 Task: Add an event with the title Project Progress Update and Milestone Review, date '2024/03/17', time 9:40 AM to 11:40 AMand add a description: Welcome to our Team Building Challenge: Scavenger Hunt, an exciting and engaging activity designed to foster teamwork, problem-solving, and collaboration within your team. This scavenger hunt is a fun and interactive way for team members to work together, think creatively, and build strong bonds while completing a series of challenges and searching for hidden items or clues.Select event color  Graphite . Add location for the event as: Guangzhou, China, logged in from the account softage.4@softage.netand send the event invitation to softage.2@softage.net and softage.3@softage.net. Set a reminder for the event Every weekday(Monday to Friday)
Action: Mouse moved to (68, 88)
Screenshot: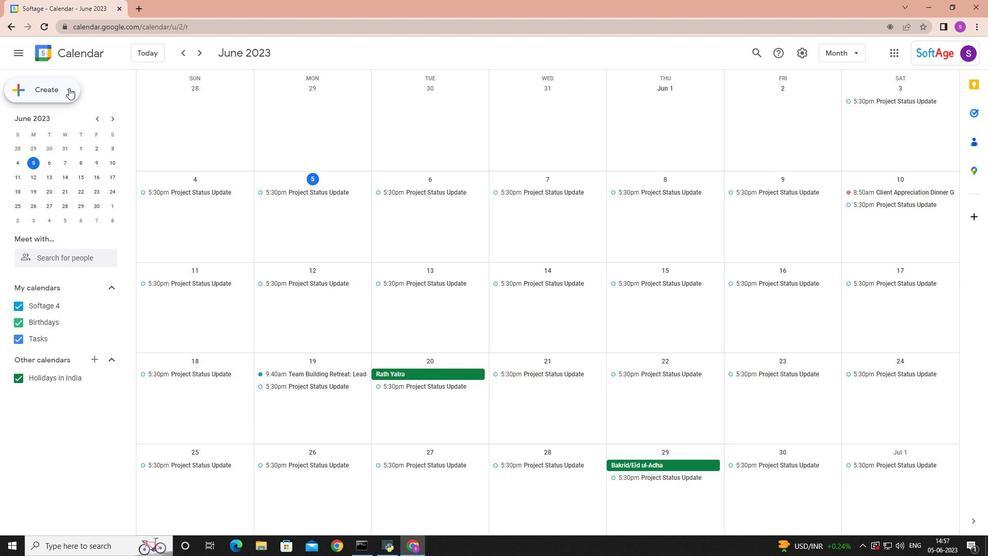 
Action: Mouse pressed left at (68, 88)
Screenshot: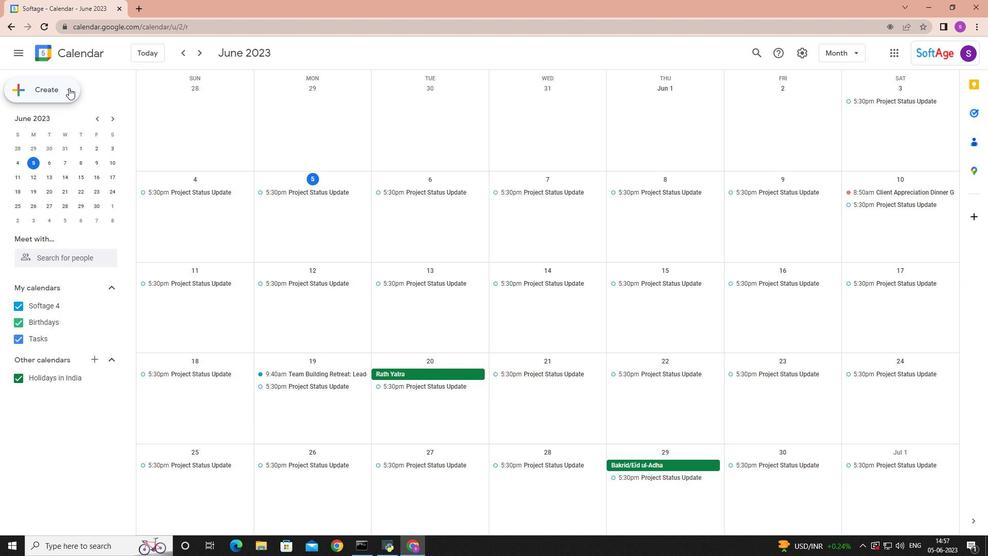 
Action: Mouse moved to (73, 119)
Screenshot: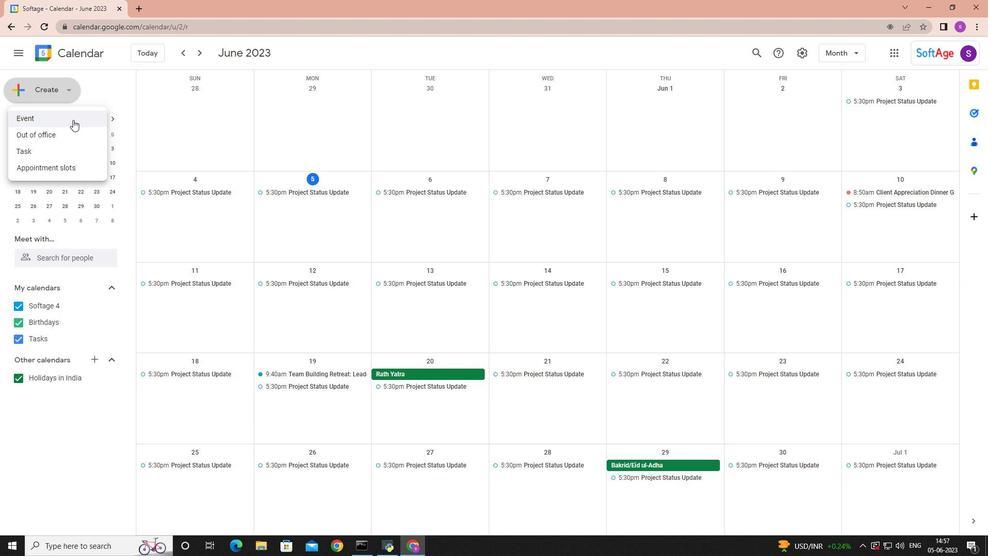 
Action: Mouse pressed left at (73, 119)
Screenshot: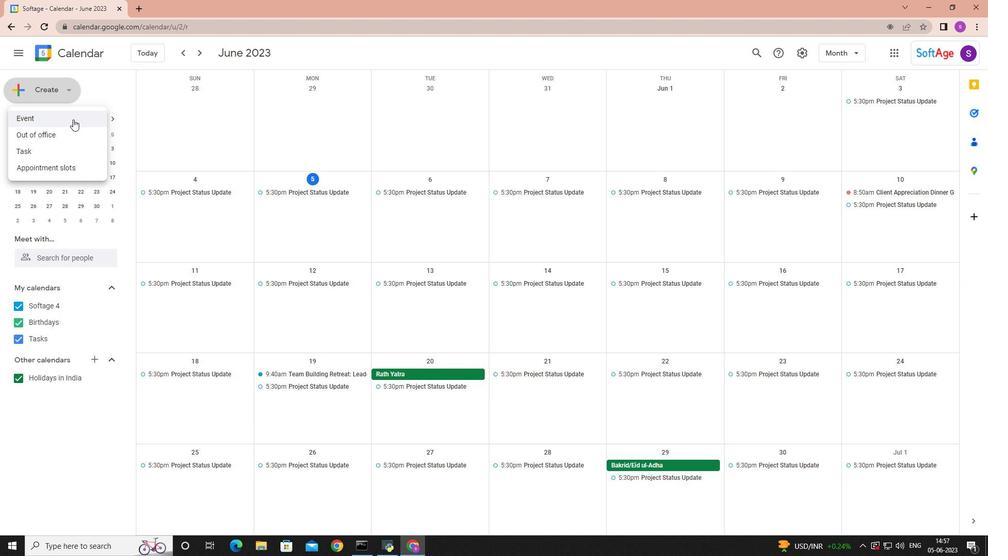 
Action: Mouse moved to (147, 404)
Screenshot: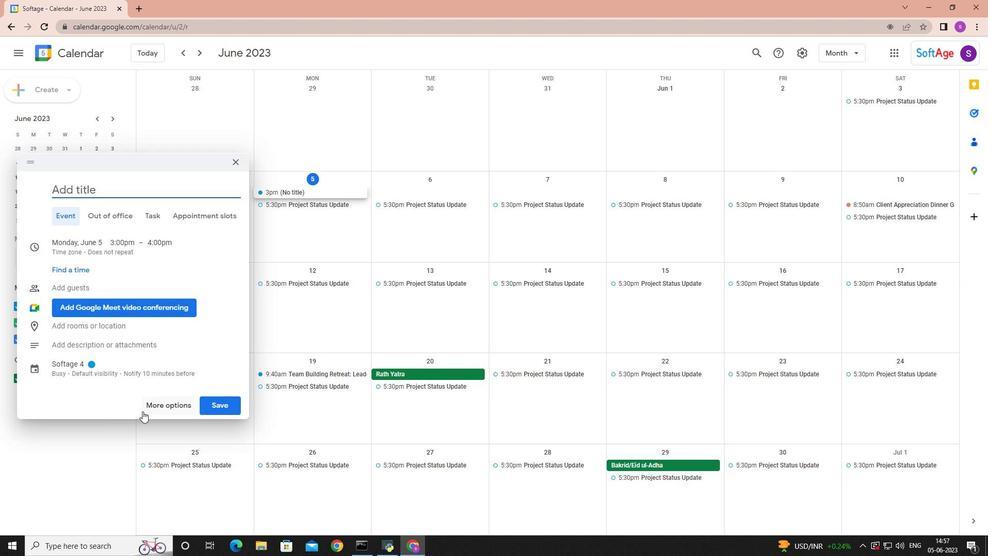 
Action: Mouse pressed left at (147, 404)
Screenshot: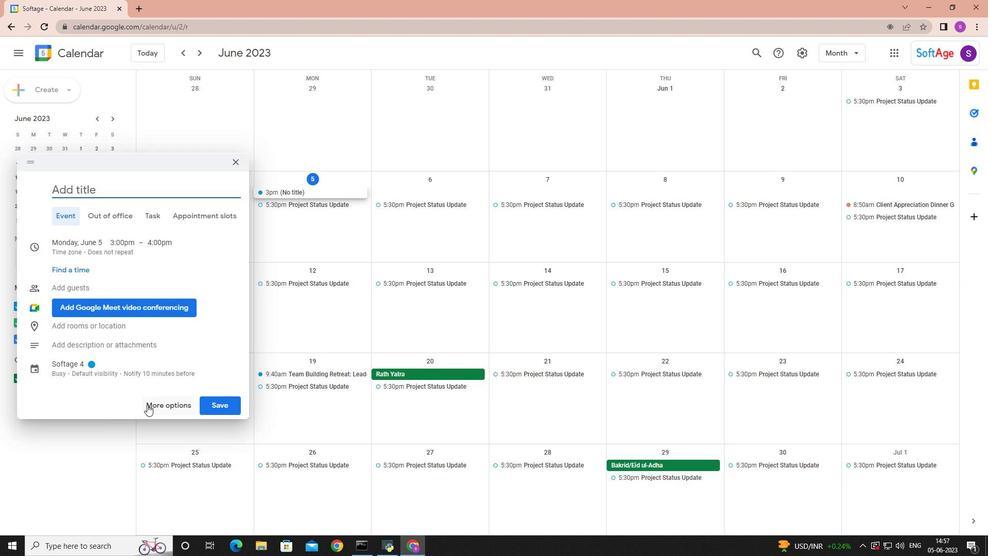 
Action: Key pressed <Key.shift>Project<Key.space><Key.shift>Progress<Key.space><Key.shift>update<Key.space>and<Key.space><Key.shift>Milestone<Key.space><Key.shift>Review
Screenshot: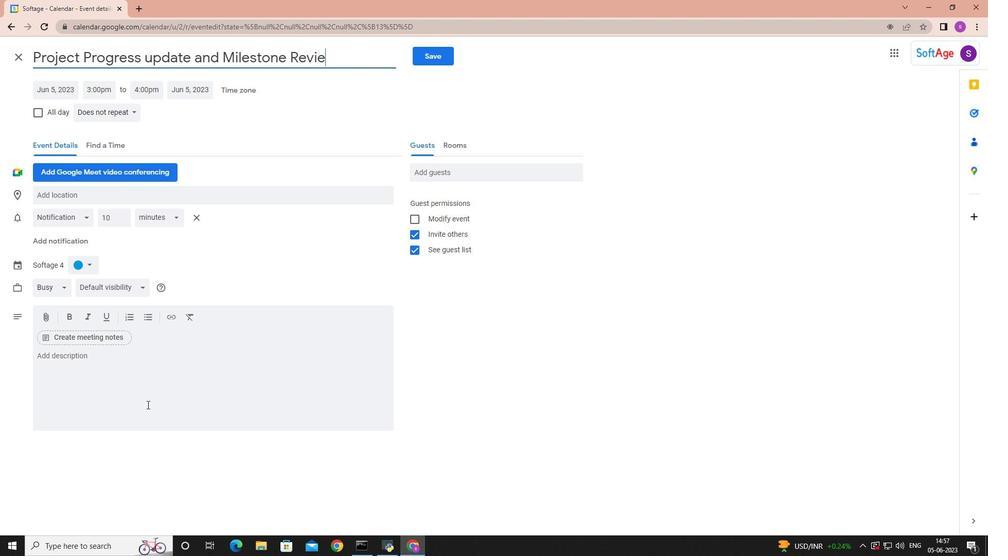 
Action: Mouse moved to (64, 90)
Screenshot: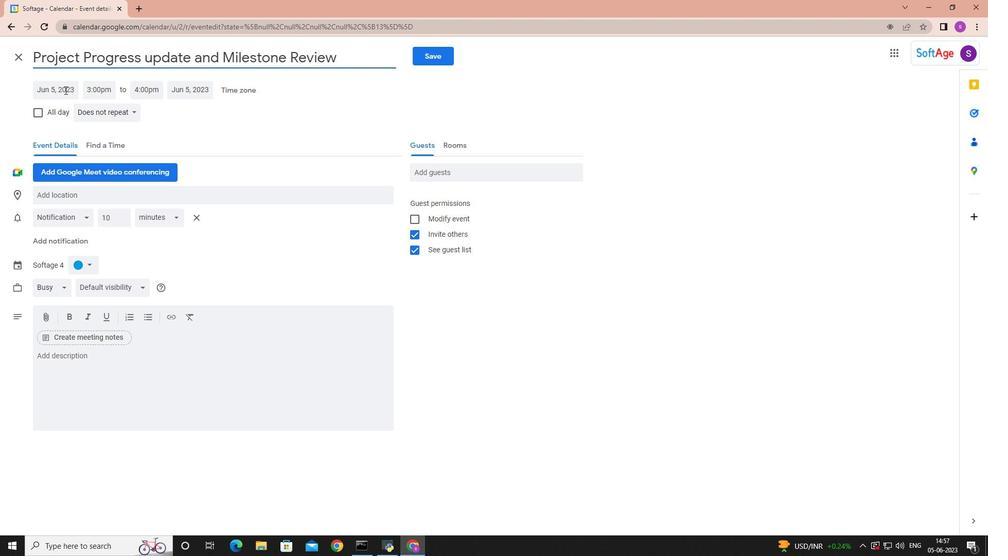 
Action: Mouse pressed left at (64, 90)
Screenshot: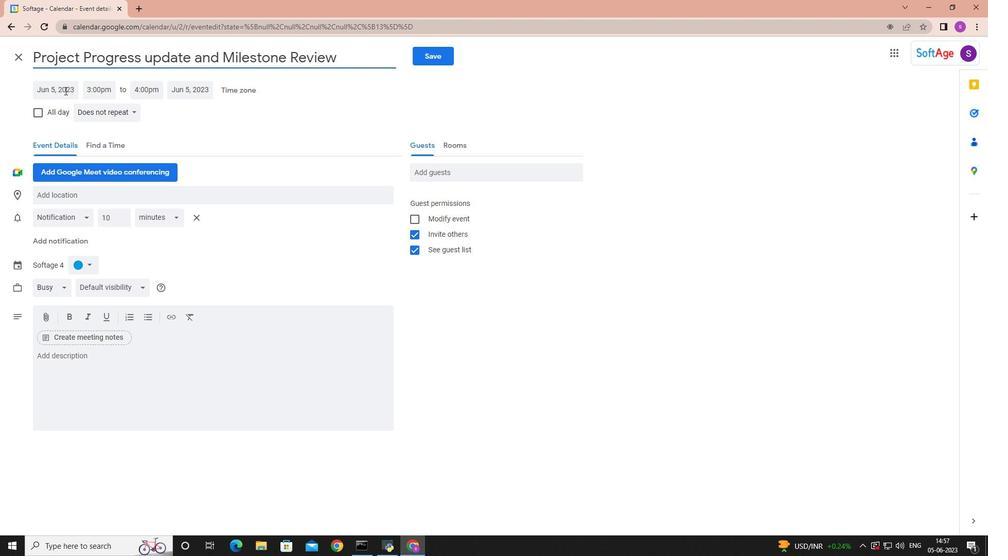 
Action: Mouse moved to (163, 111)
Screenshot: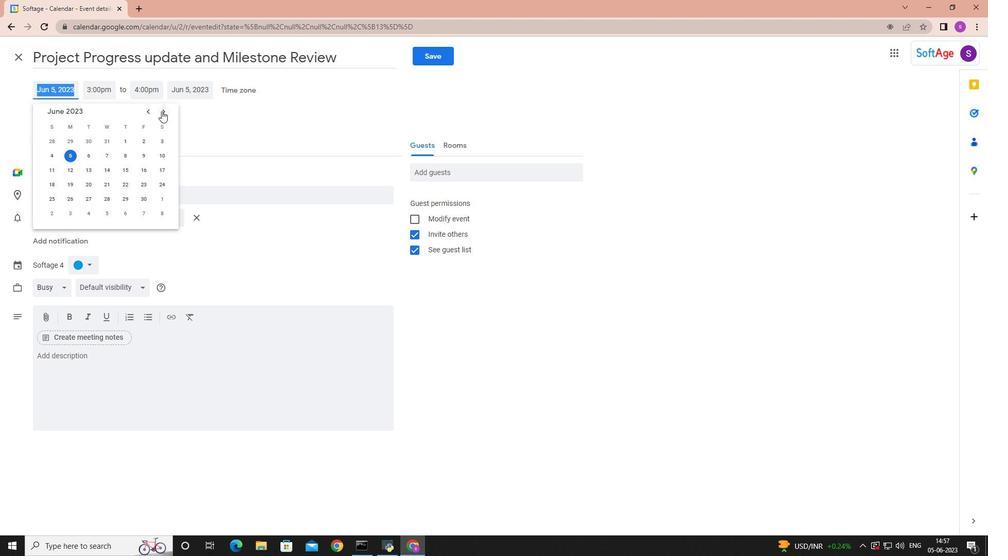 
Action: Mouse pressed left at (163, 111)
Screenshot: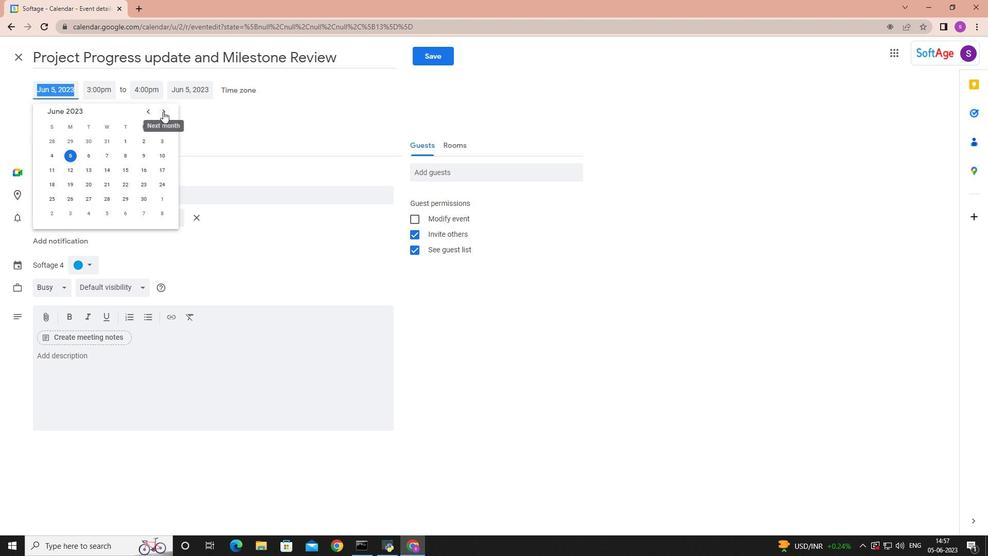 
Action: Mouse pressed left at (163, 111)
Screenshot: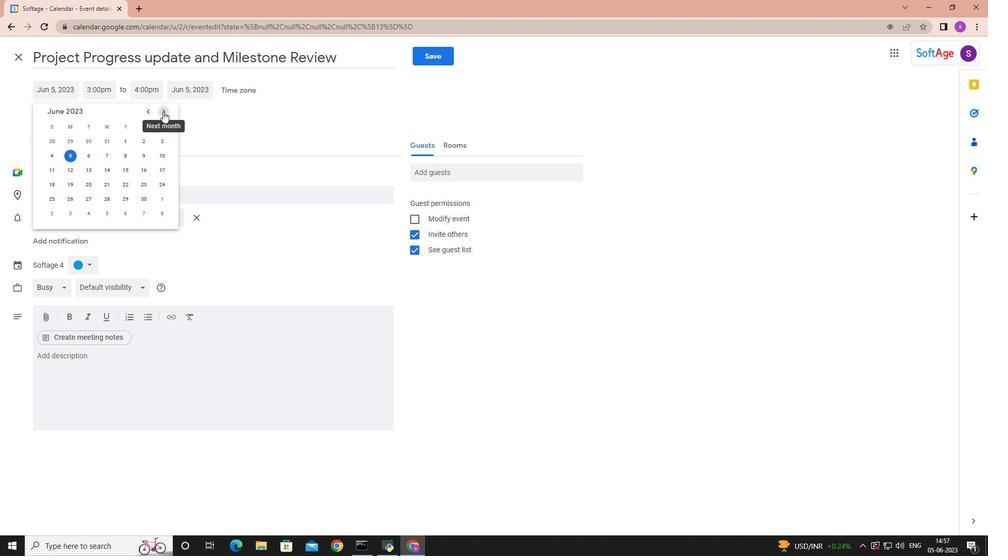 
Action: Mouse pressed left at (163, 111)
Screenshot: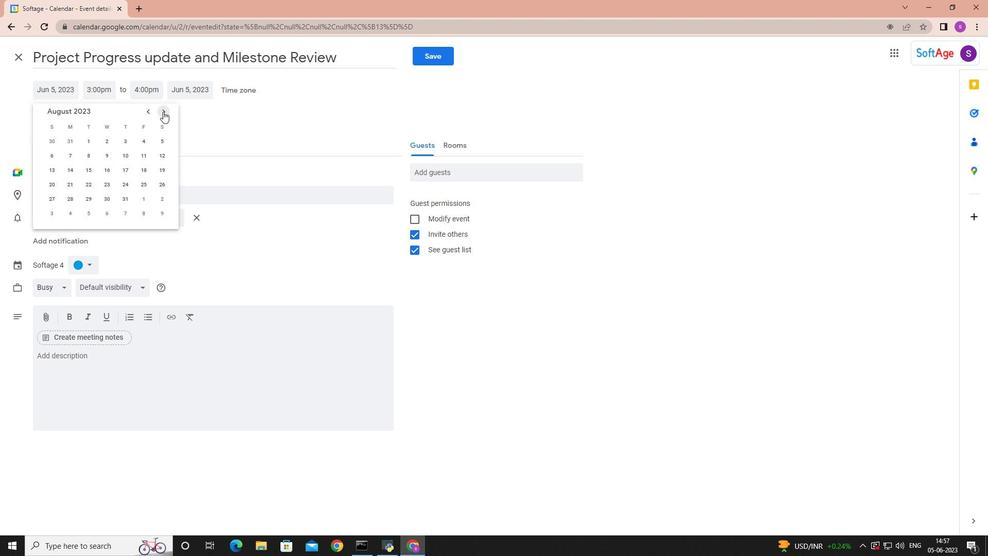 
Action: Mouse pressed left at (163, 111)
Screenshot: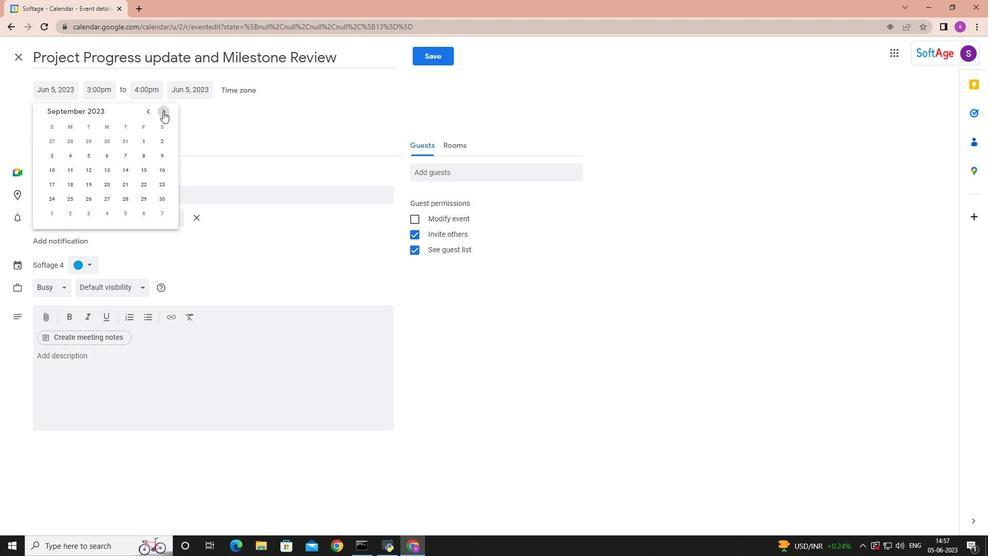 
Action: Mouse pressed left at (163, 111)
Screenshot: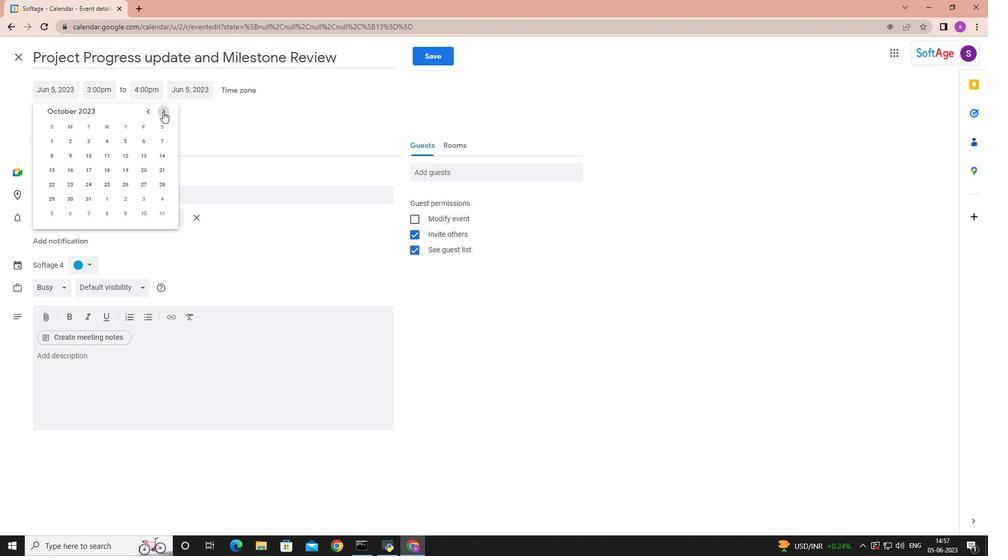 
Action: Mouse pressed left at (163, 111)
Screenshot: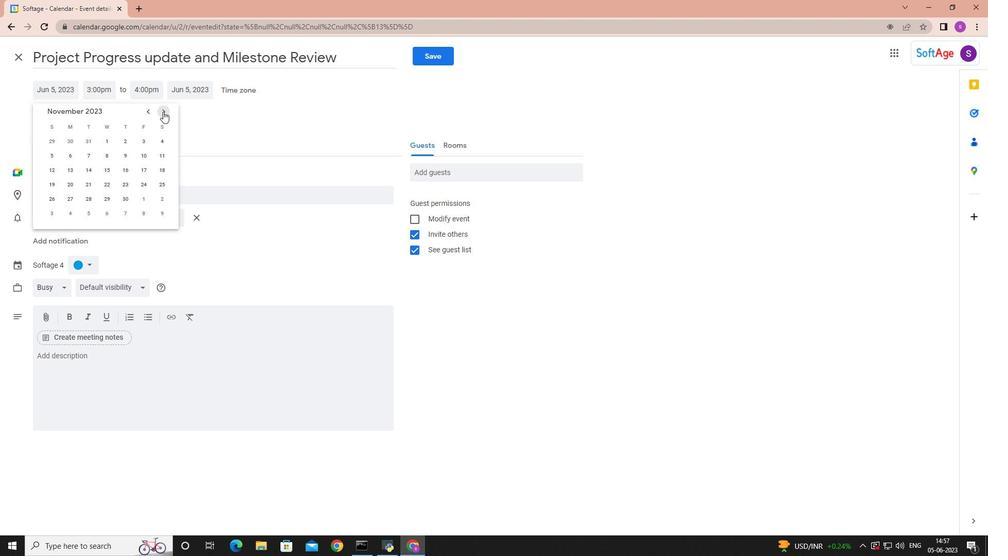 
Action: Mouse pressed left at (163, 111)
Screenshot: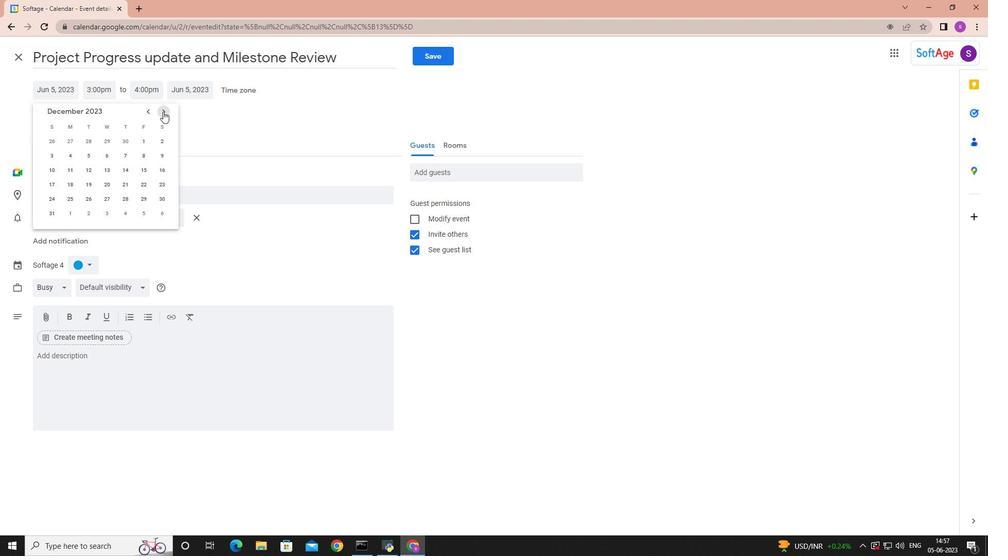 
Action: Mouse pressed left at (163, 111)
Screenshot: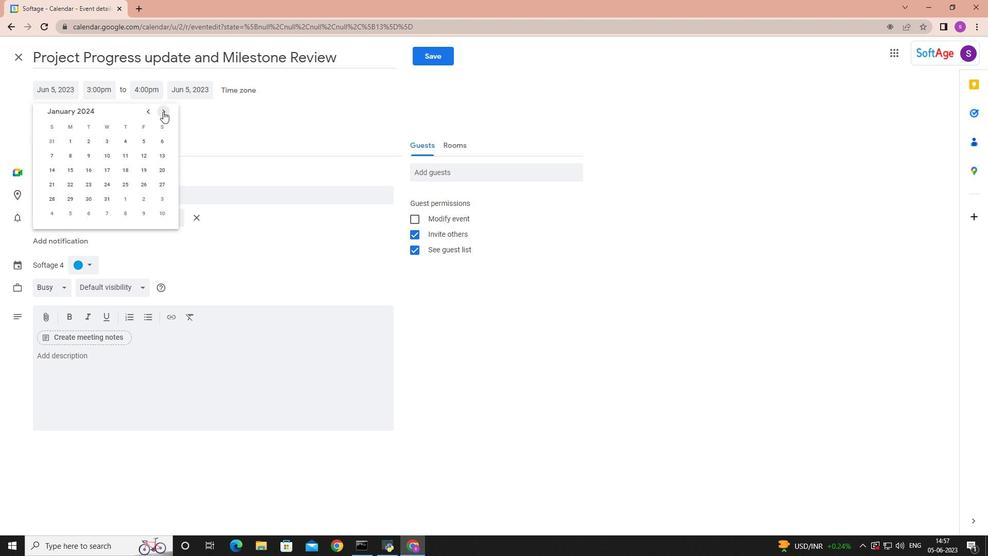 
Action: Mouse pressed left at (163, 111)
Screenshot: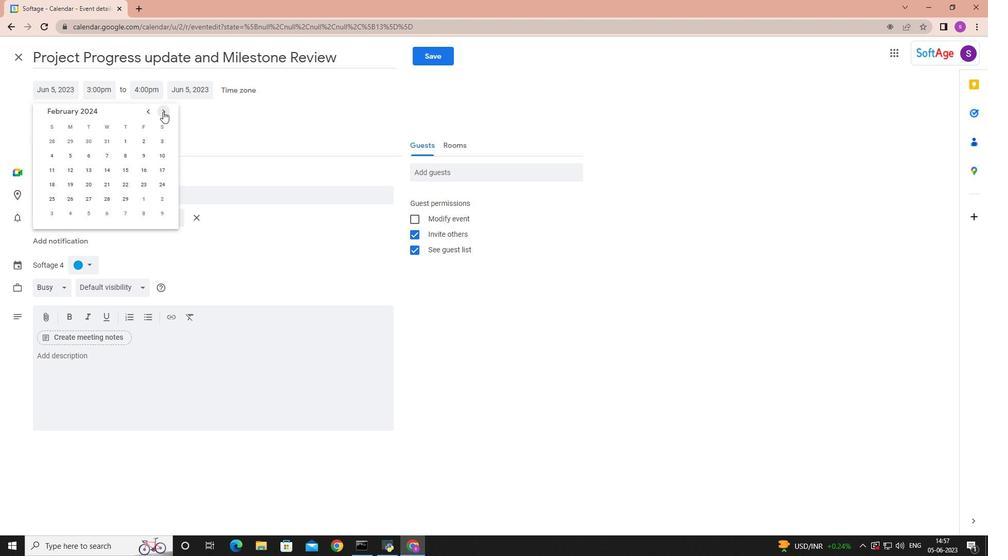 
Action: Mouse moved to (54, 185)
Screenshot: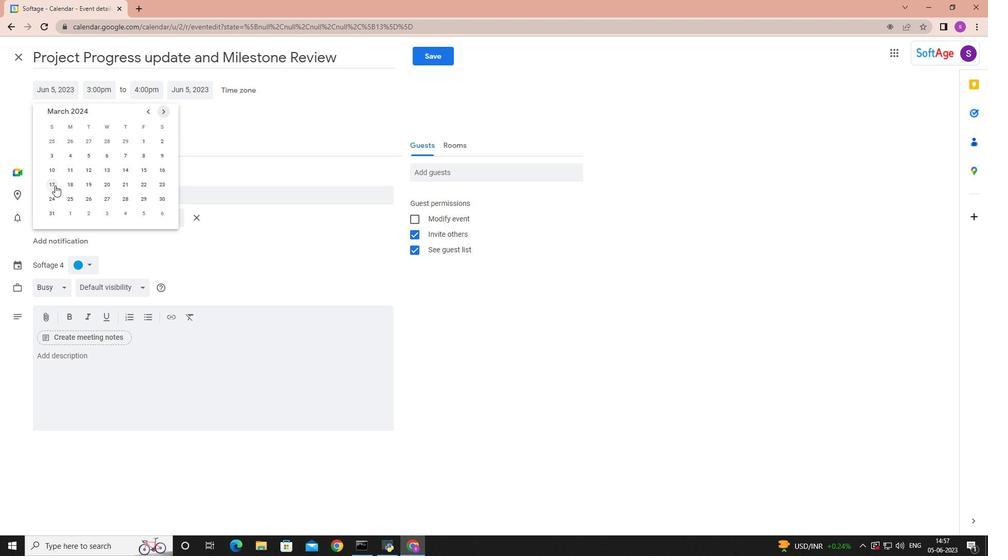 
Action: Mouse pressed left at (54, 185)
Screenshot: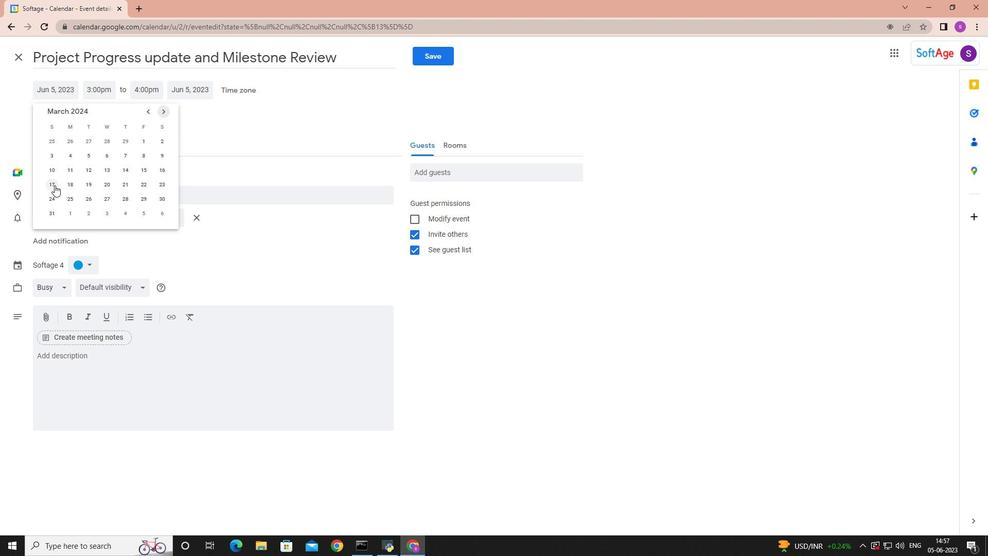 
Action: Mouse moved to (106, 90)
Screenshot: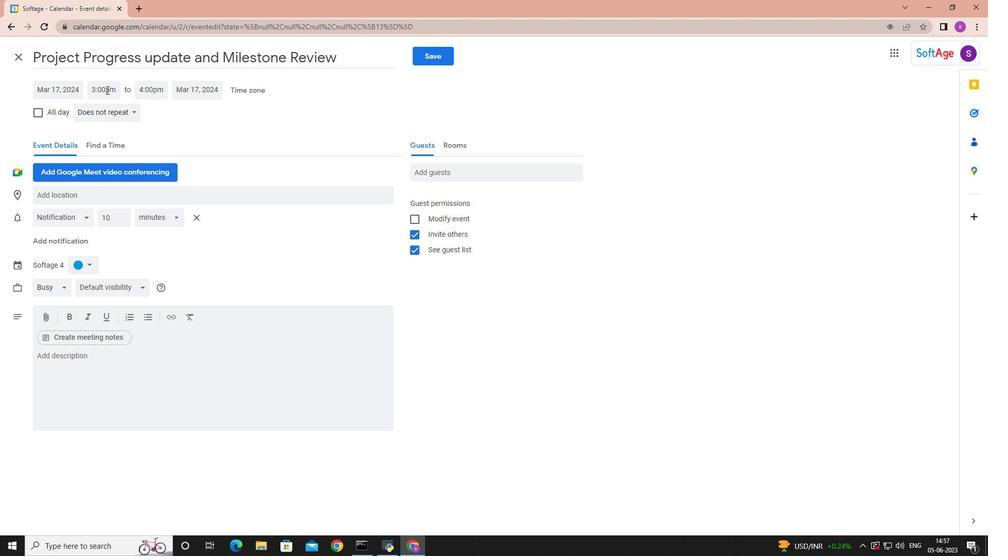 
Action: Mouse pressed left at (106, 90)
Screenshot: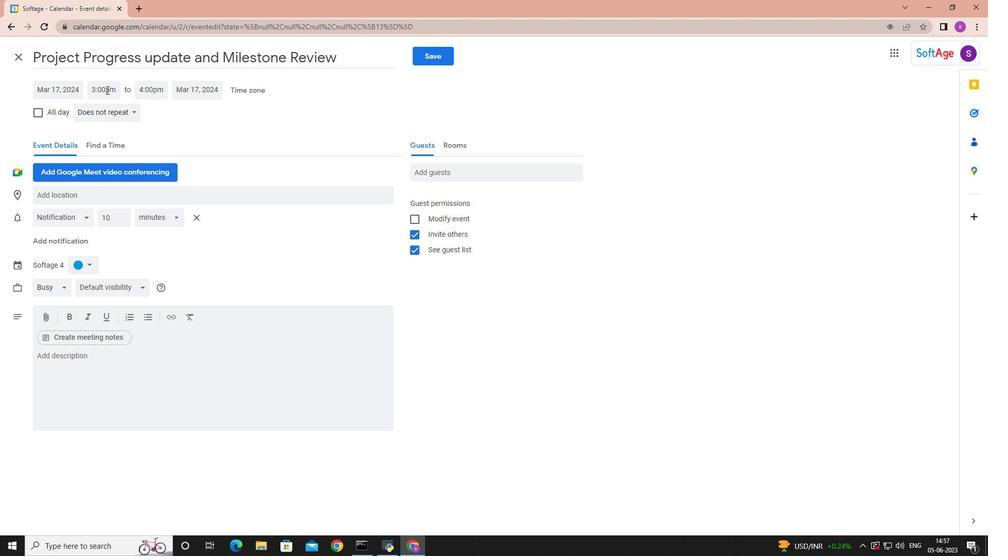 
Action: Mouse moved to (112, 101)
Screenshot: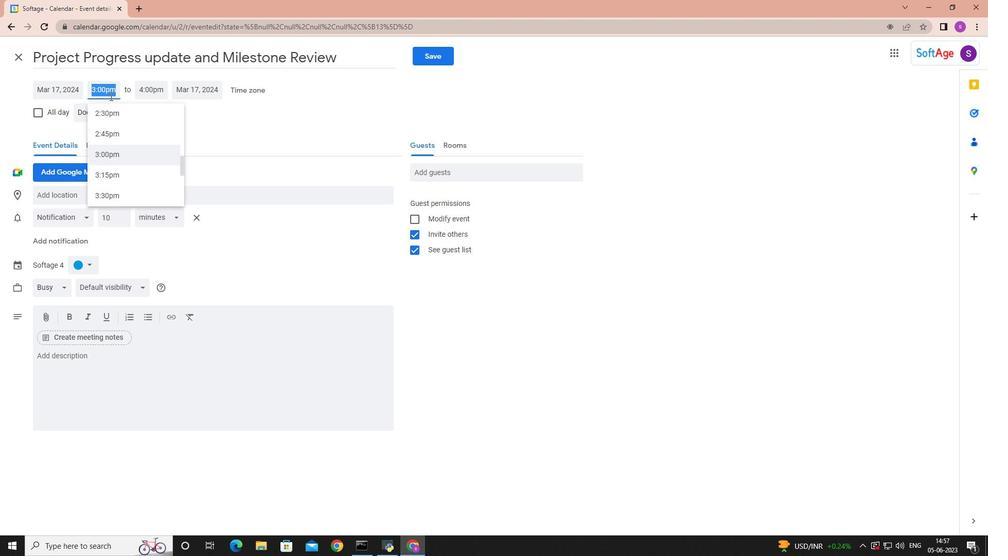 
Action: Key pressed 9<Key.shift><Key.shift><Key.shift><Key.shift><Key.shift><Key.shift>:40<Key.shift>AM<Key.enter>
Screenshot: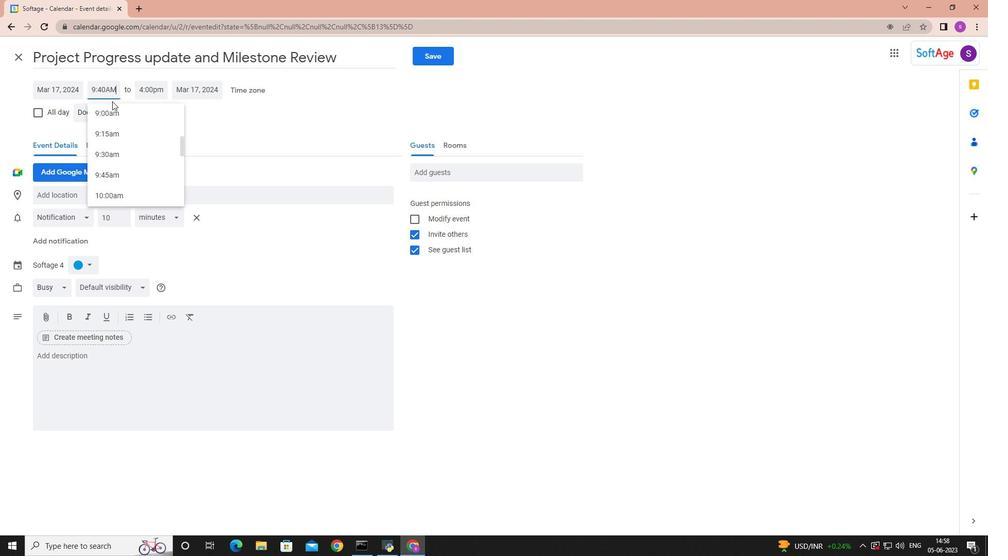 
Action: Mouse moved to (154, 91)
Screenshot: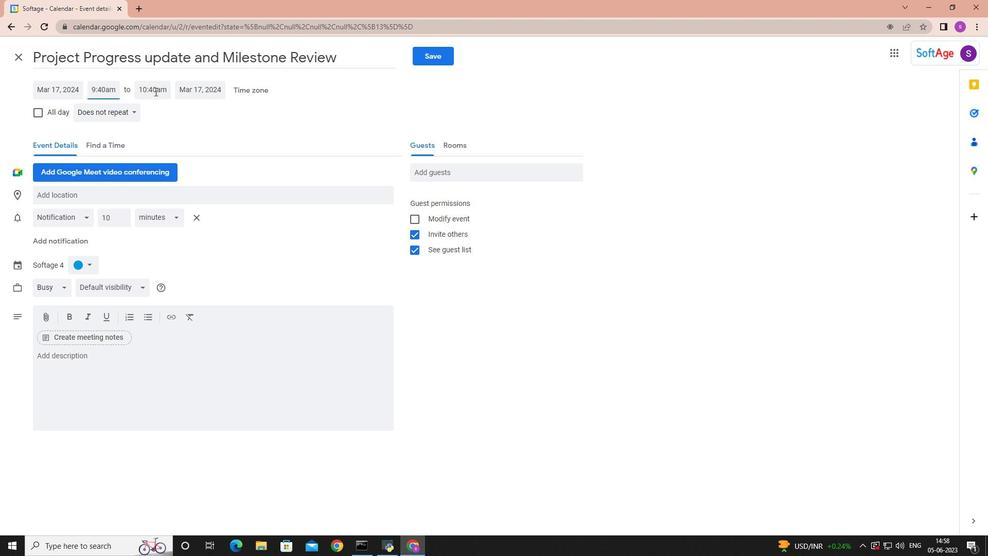 
Action: Mouse pressed left at (154, 91)
Screenshot: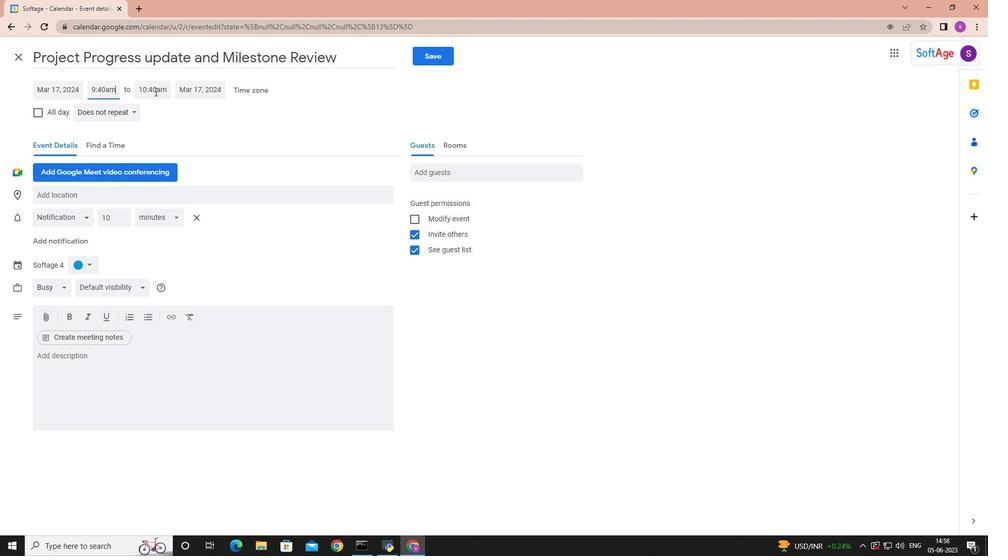 
Action: Mouse moved to (156, 196)
Screenshot: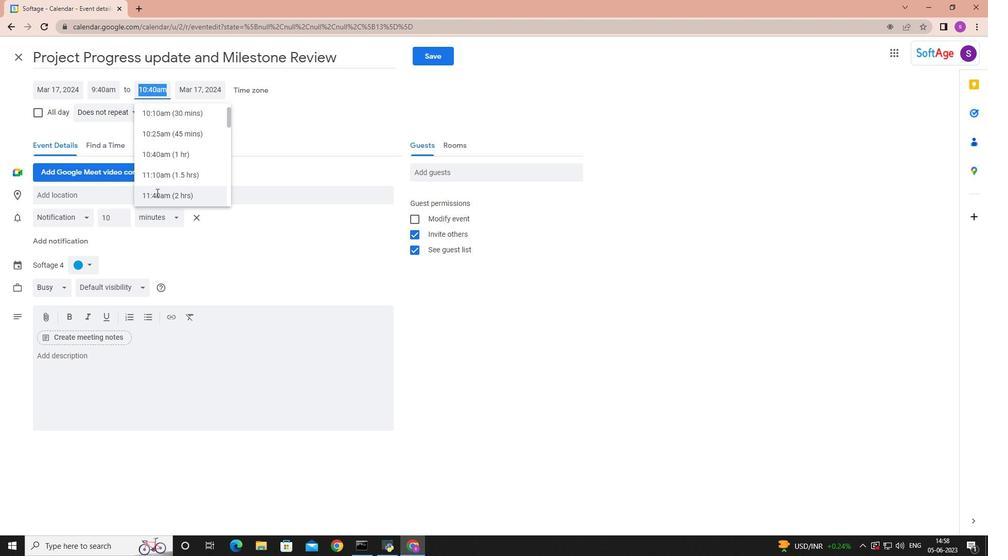 
Action: Mouse pressed left at (156, 196)
Screenshot: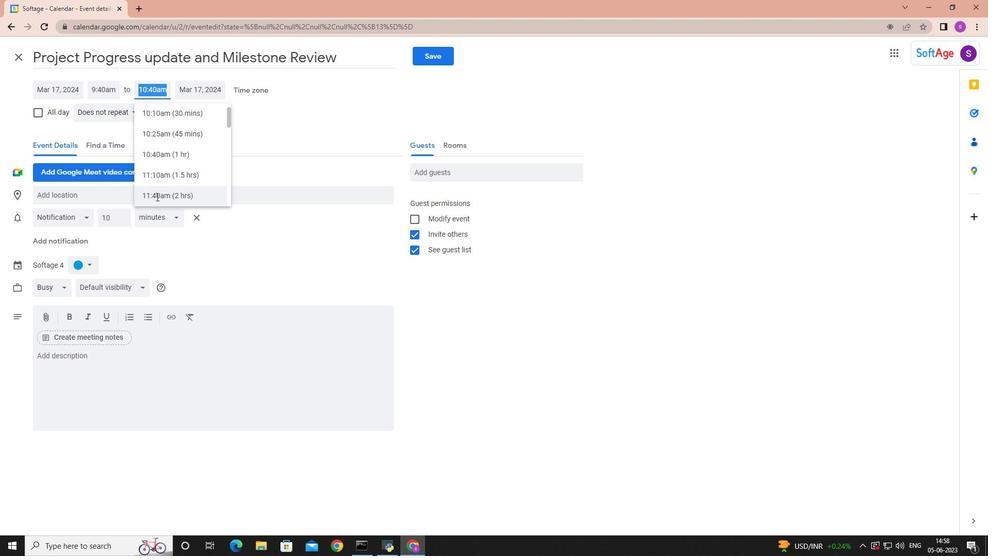 
Action: Mouse moved to (68, 356)
Screenshot: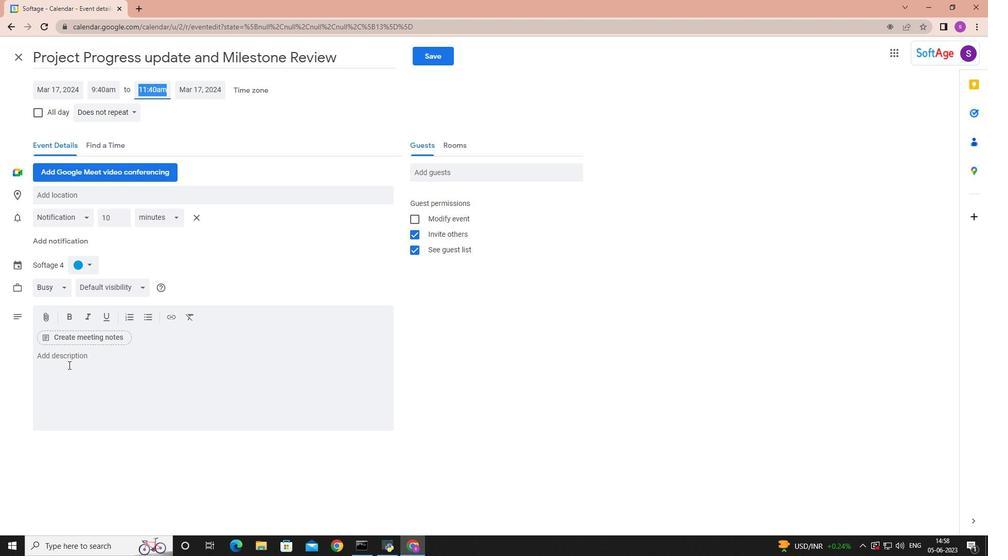 
Action: Mouse pressed left at (68, 356)
Screenshot: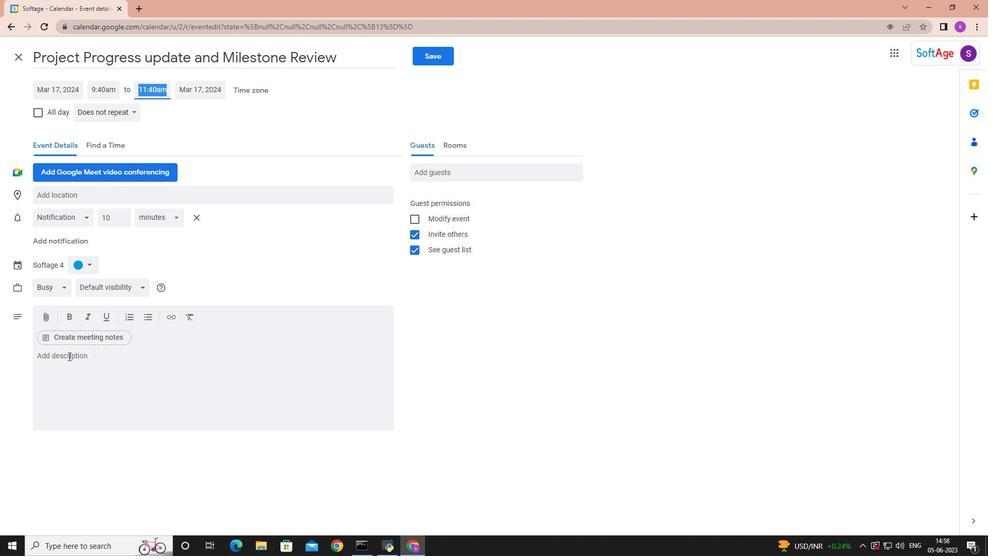 
Action: Mouse moved to (65, 355)
Screenshot: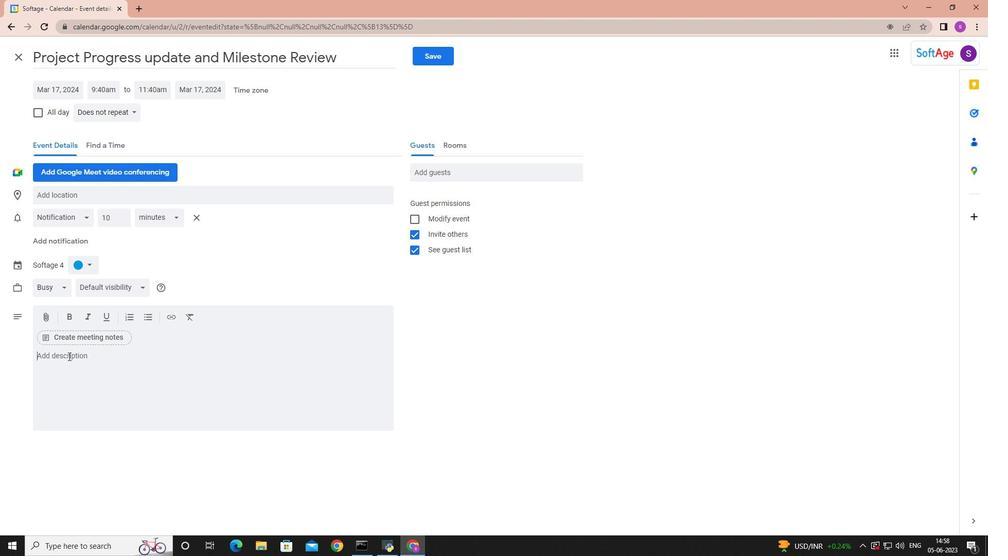 
Action: Key pressed <Key.shift>Welcome<Key.space>to<Key.space>u<Key.backspace>our<Key.space><Key.shift>Team<Key.space><Key.shift>Building<Key.space><Key.shift>Challenge<Key.shift><Key.shift><Key.shift><Key.shift><Key.shift><Key.shift>:<Key.space><Key.shift>Sa<Key.backspace>cavenger<Key.space><Key.shift>Hunt<Key.space><Key.backspace>,<Key.space>an<Key.space>exciting<Key.space>and<Key.space>engaging<Key.space>activity<Key.space>designed<Key.space>to<Key.space>d<Key.backspace>foster<Key.space>teamwork,<Key.space>problem<Key.space>-<Key.backspace><Key.backspace>-<Key.space>solving<Key.space>hunts<Key.space>is<Key.space>a<Key.space>fun<Key.space>and<Key.space>interactive<Key.space>way<Key.space>foe<Key.space><Key.backspace><Key.backspace>r<Key.space>team<Key.space>member<Key.space>to<Key.space>work<Key.space>together,<Key.space>think<Key.space>creatively<Key.space>and<Key.space>build<Key.space>strong<Key.space>bonds<Key.space>while<Key.space>completing<Key.space>a<Key.space>series<Key.space>of<Key.space>challenges<Key.space>and<Key.space>searching<Key.space>foe<Key.space><Key.backspace><Key.backspace>r<Key.space>hidden<Key.space>items<Key.space>or<Key.space>clues.
Screenshot: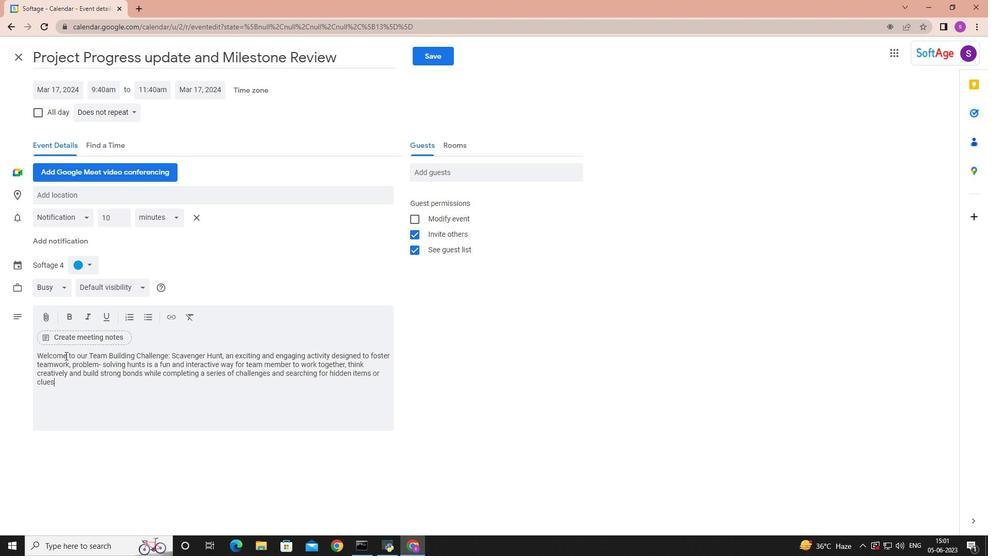 
Action: Mouse moved to (91, 266)
Screenshot: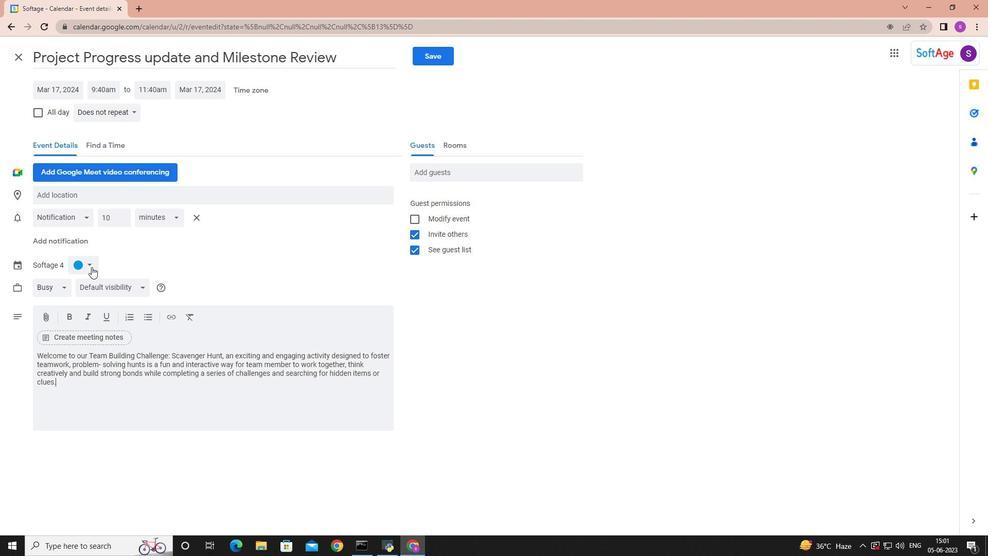 
Action: Mouse pressed left at (91, 266)
Screenshot: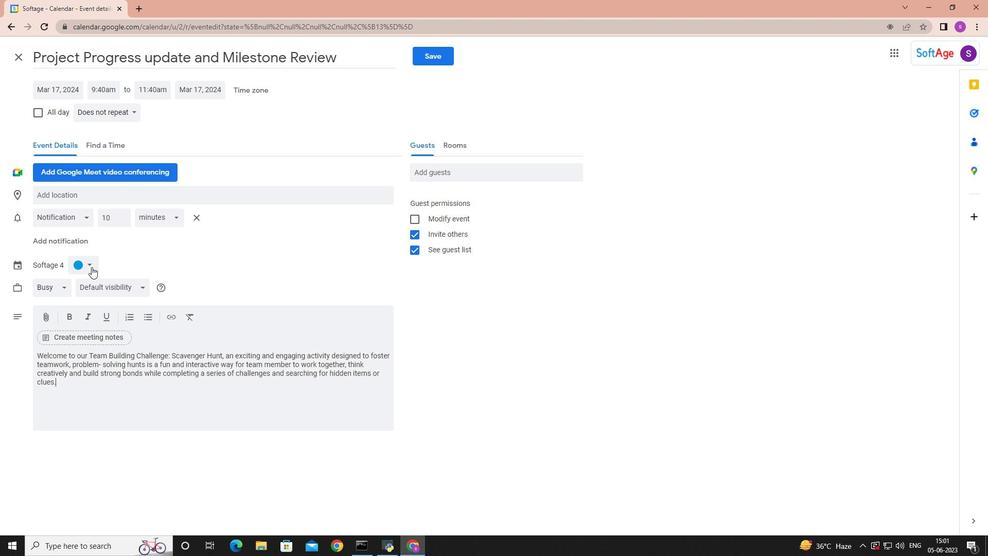 
Action: Mouse moved to (79, 324)
Screenshot: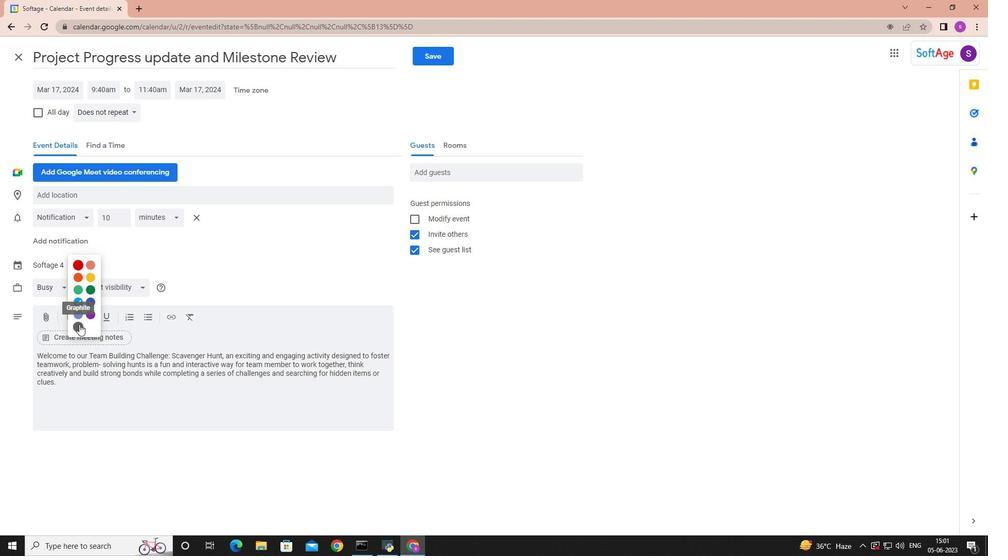 
Action: Mouse pressed left at (79, 324)
Screenshot: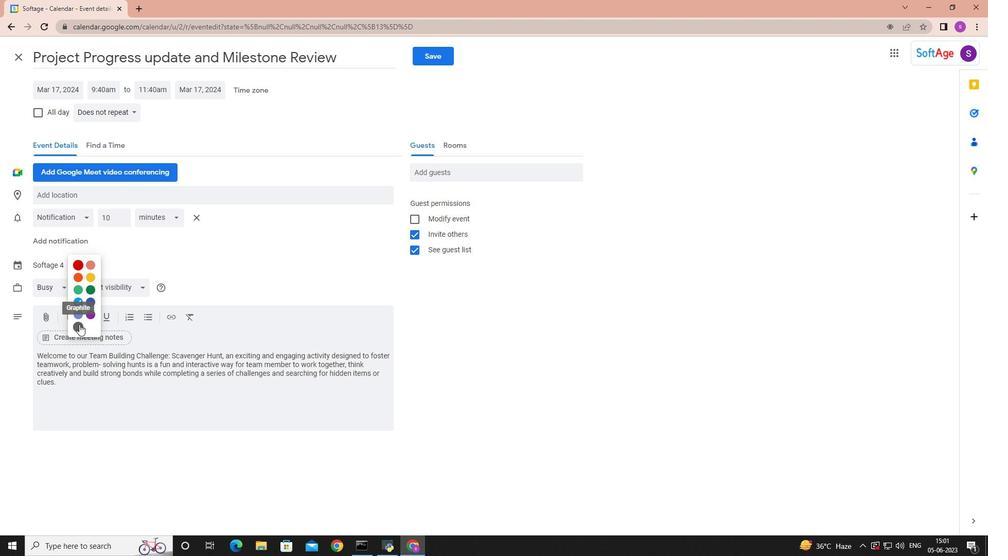 
Action: Mouse moved to (96, 193)
Screenshot: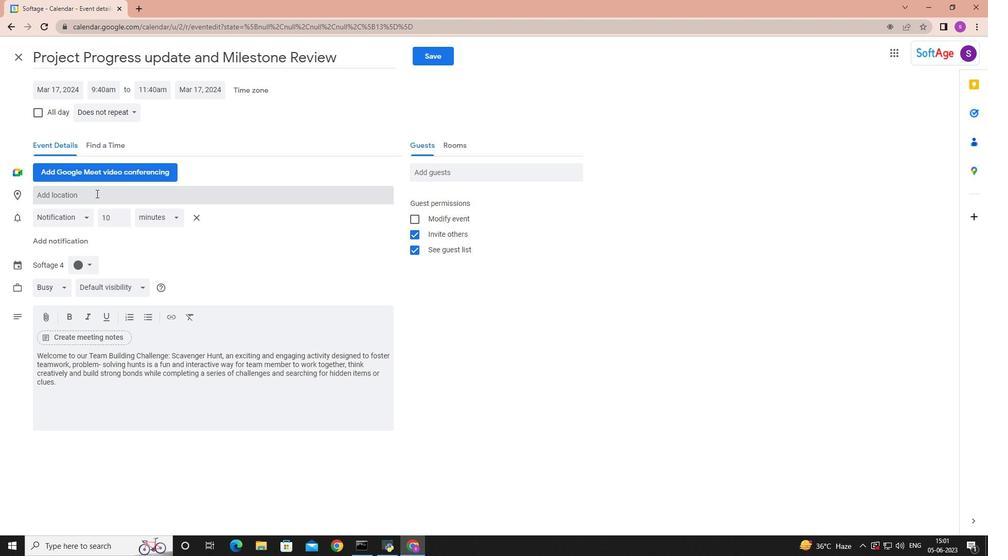 
Action: Mouse pressed left at (96, 193)
Screenshot: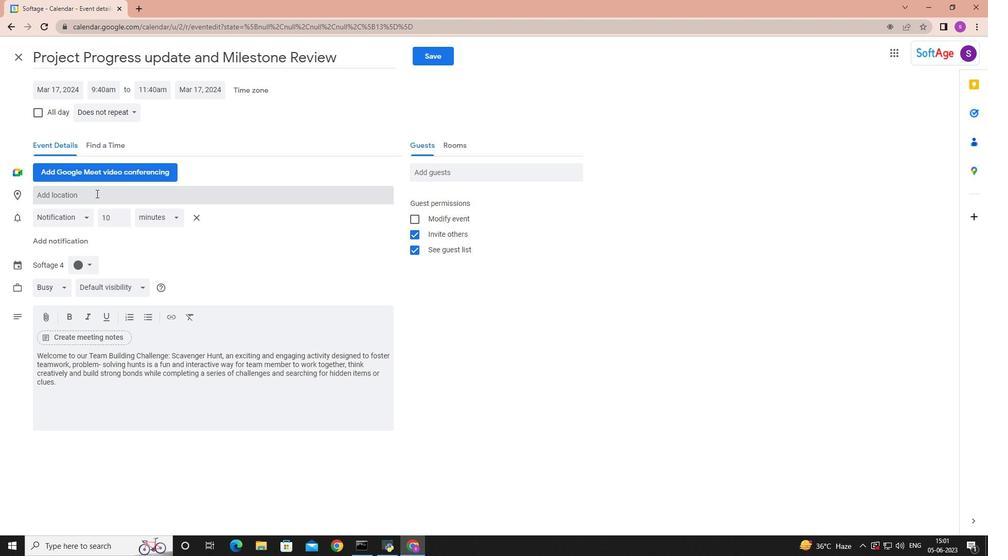 
Action: Mouse moved to (97, 194)
Screenshot: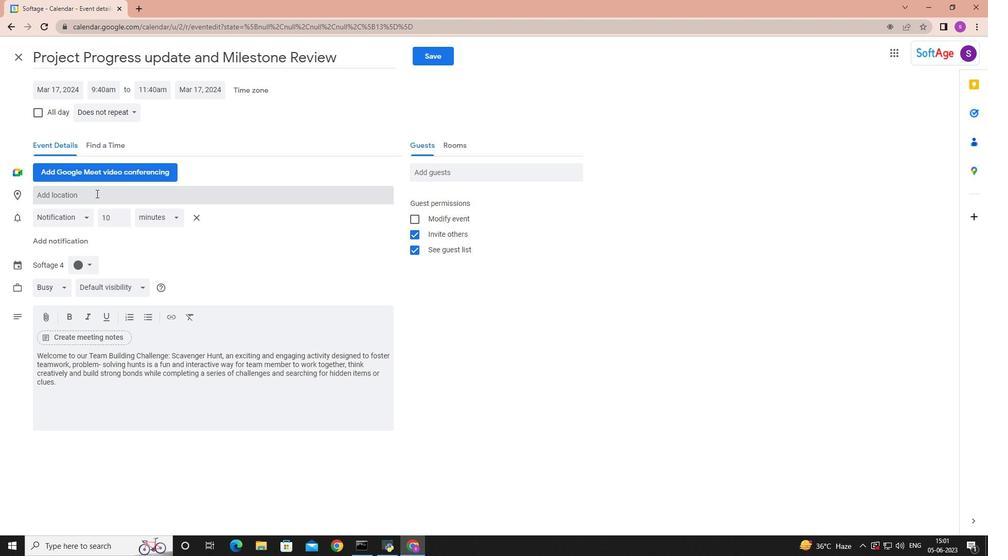 
Action: Key pressed <Key.shift><Key.shift><Key.shift><Key.shift>Guangzhu,<Key.space><Key.shift>China
Screenshot: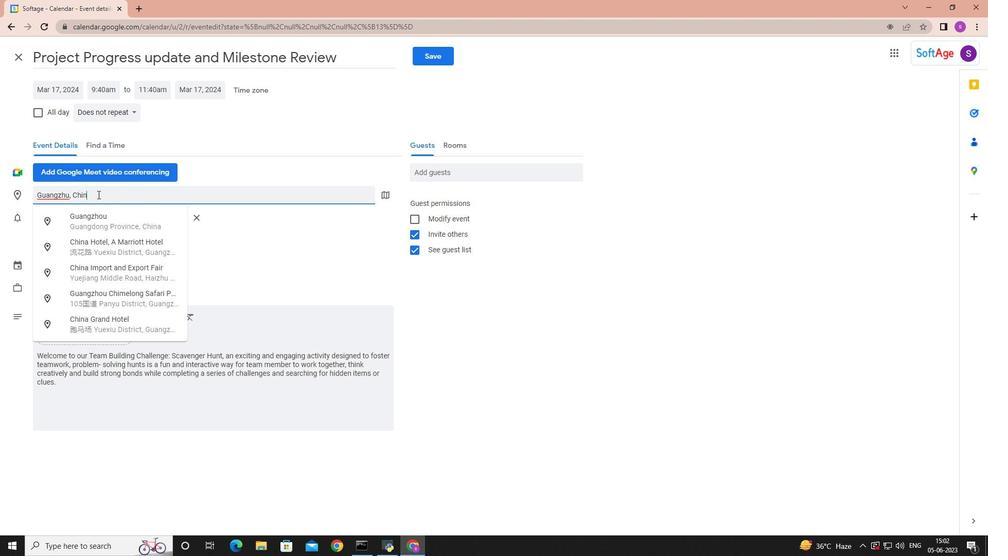 
Action: Mouse moved to (433, 175)
Screenshot: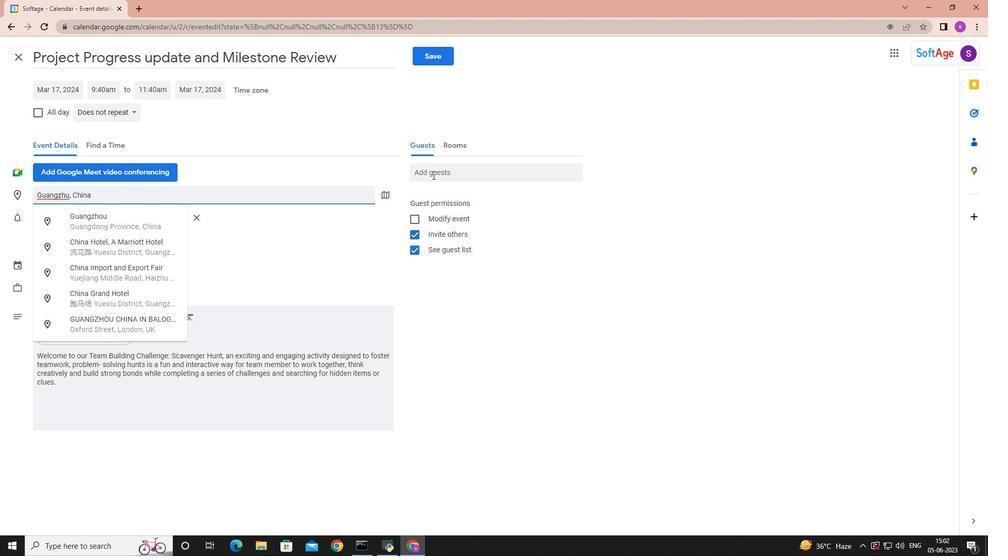 
Action: Mouse pressed left at (433, 175)
Screenshot: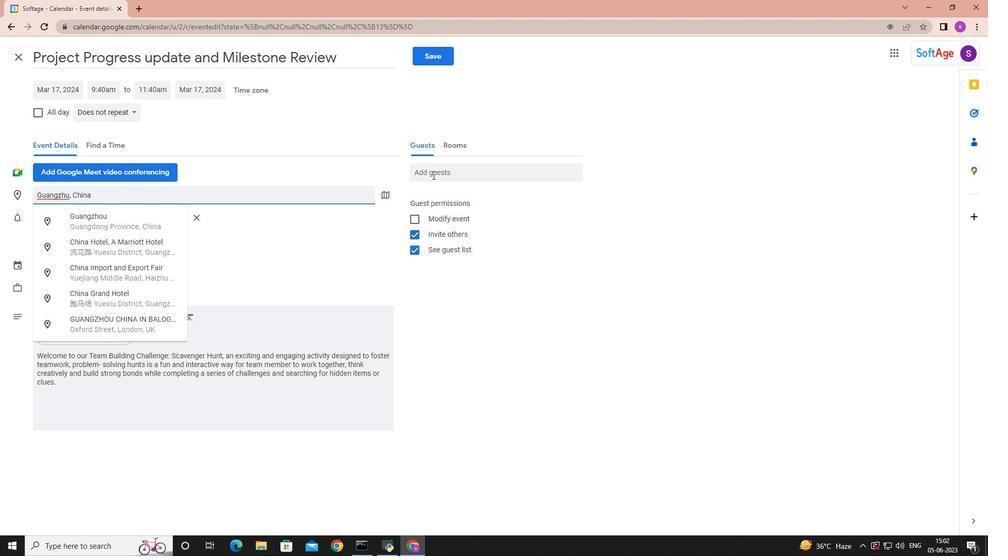 
Action: Key pressed softage.2
Screenshot: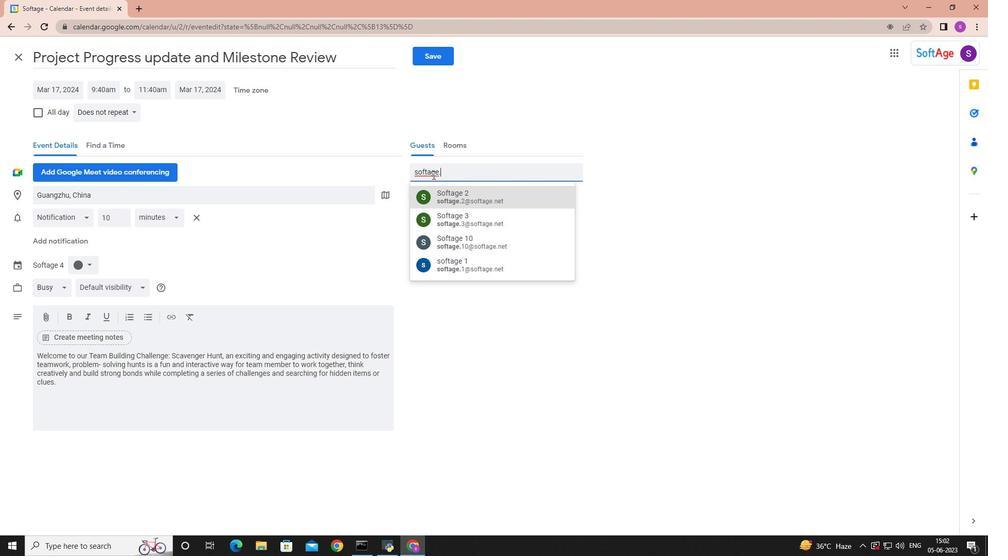 
Action: Mouse moved to (445, 193)
Screenshot: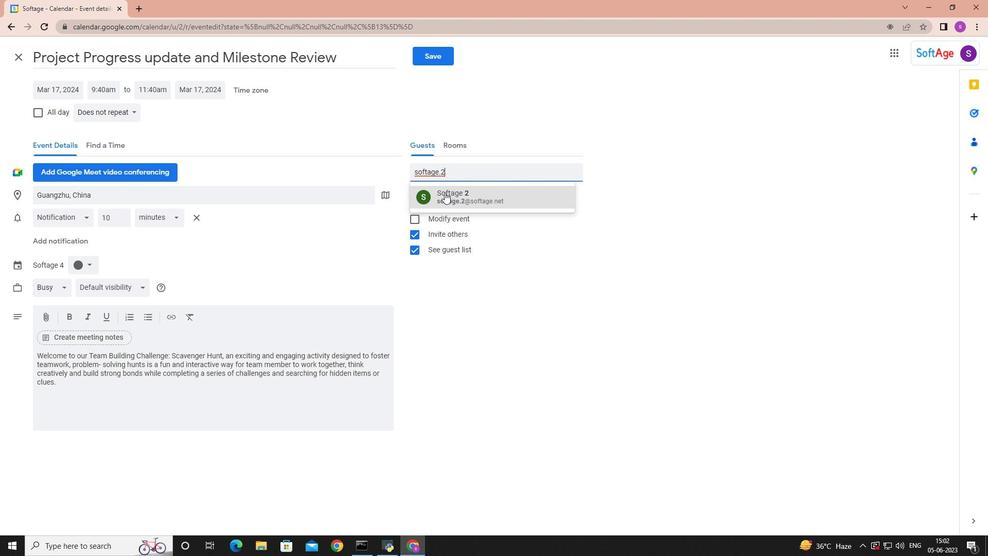 
Action: Mouse pressed left at (445, 193)
Screenshot: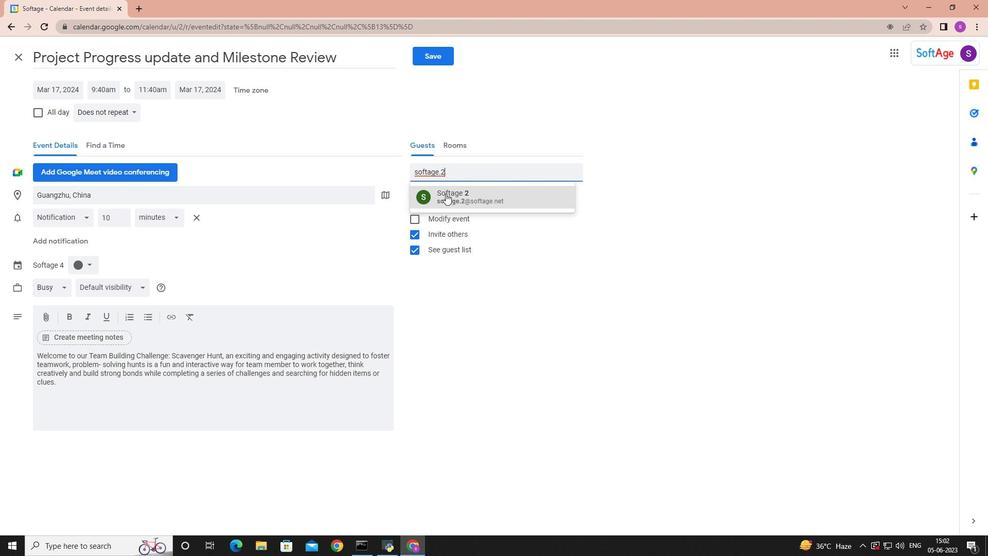 
Action: Key pressed softage.3
Screenshot: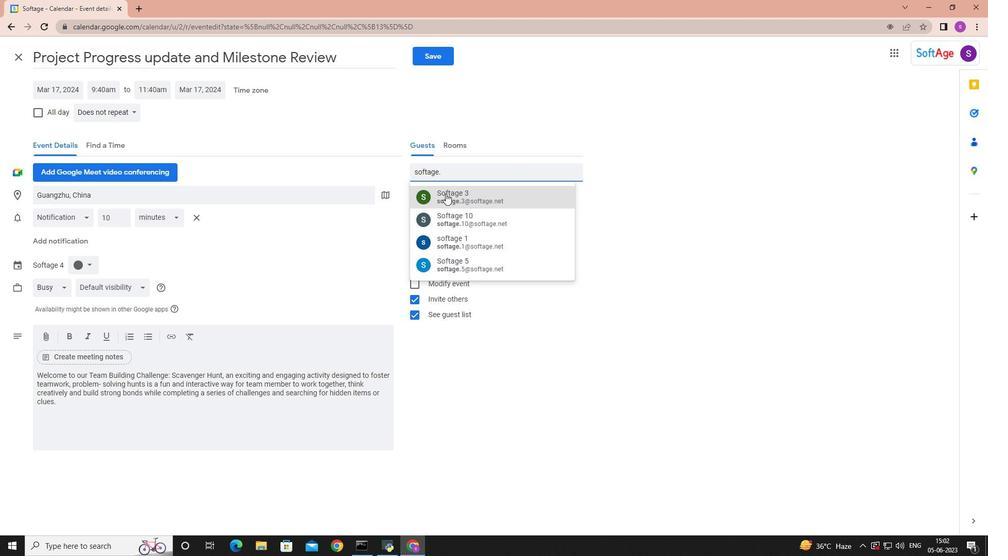 
Action: Mouse pressed left at (445, 193)
Screenshot: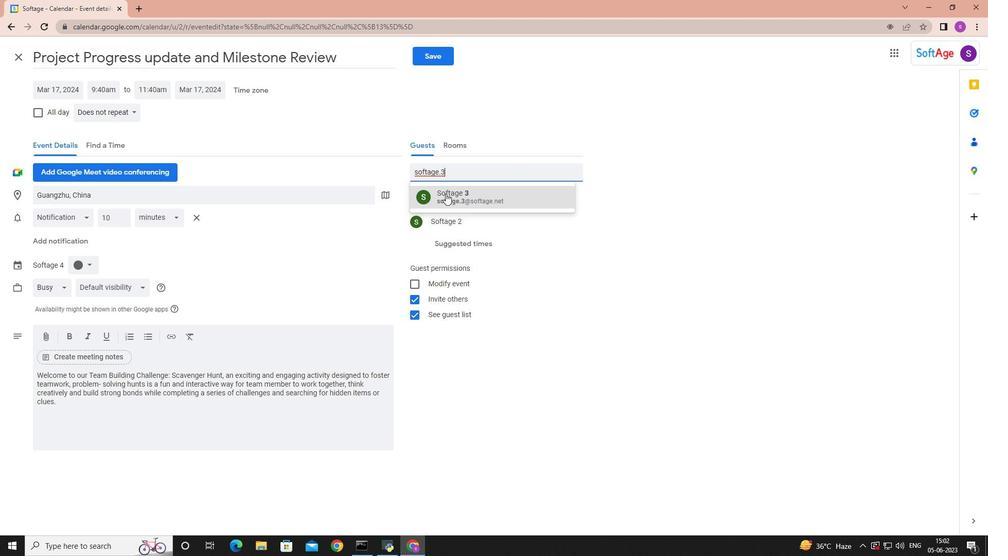 
Action: Mouse moved to (137, 113)
Screenshot: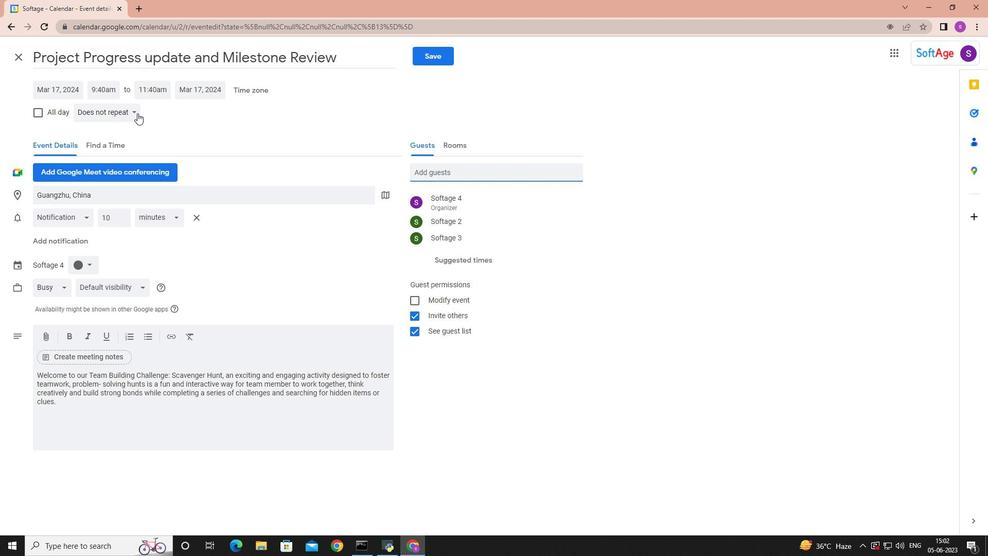 
Action: Mouse pressed left at (137, 113)
Screenshot: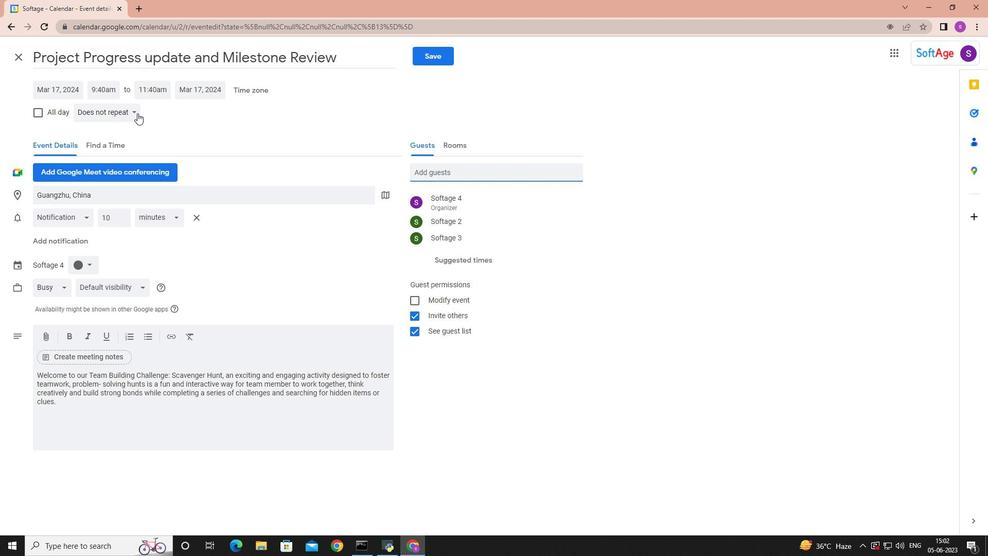
Action: Mouse moved to (139, 203)
Screenshot: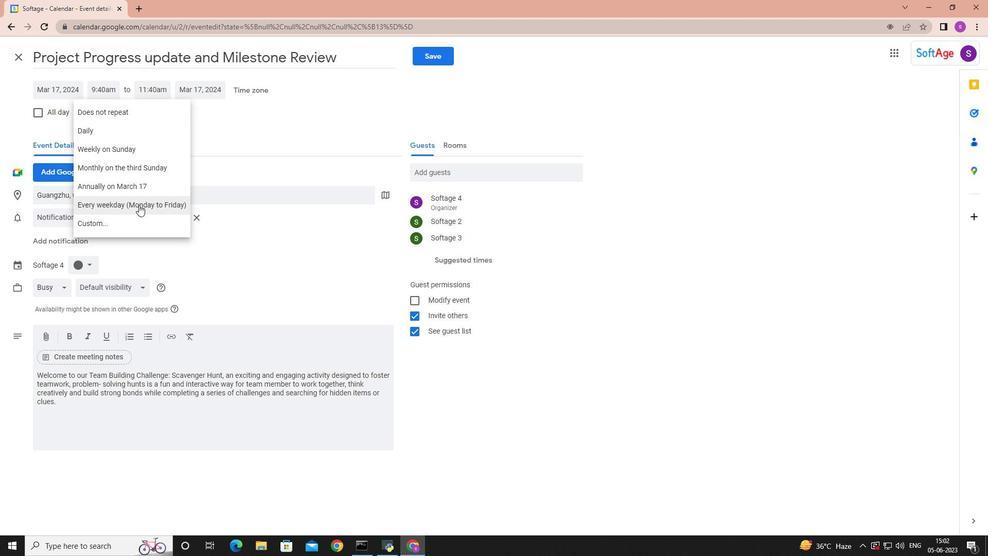 
Action: Mouse pressed left at (139, 203)
Screenshot: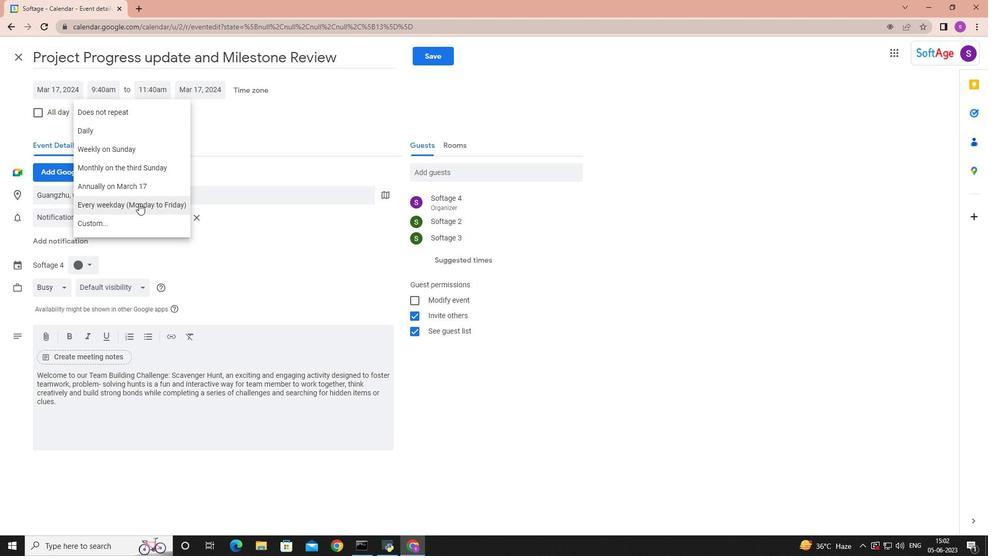 
Action: Mouse moved to (437, 58)
Screenshot: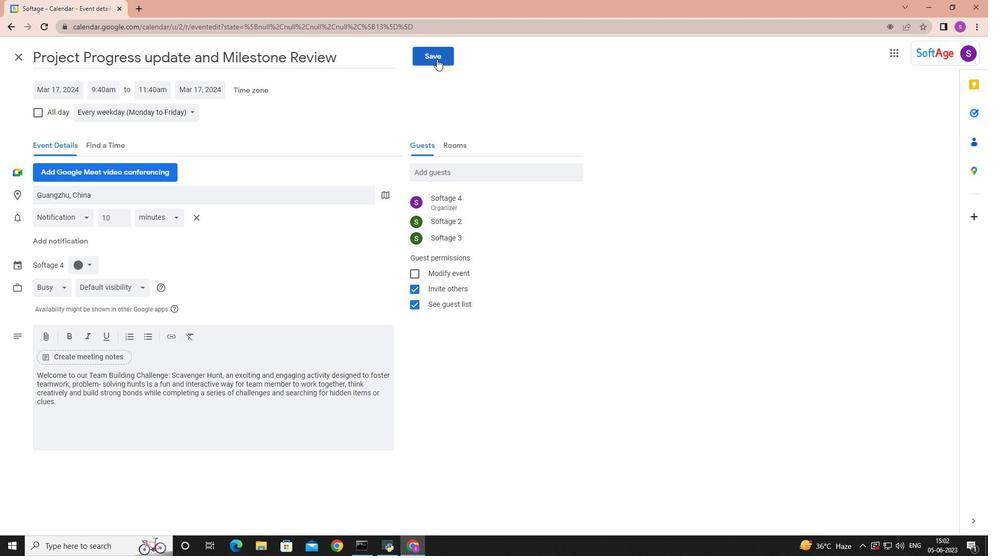
Action: Mouse pressed left at (437, 58)
Screenshot: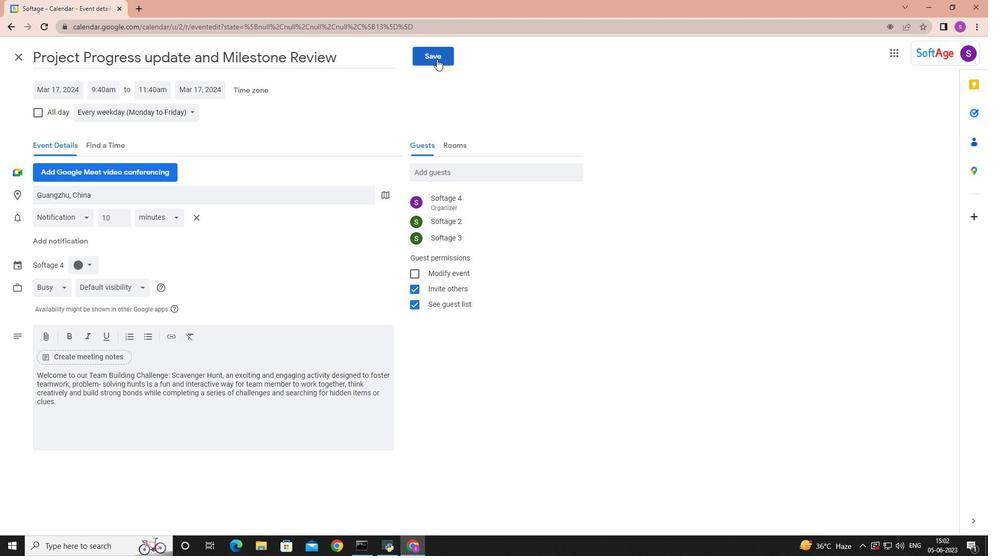 
Action: Mouse moved to (591, 307)
Screenshot: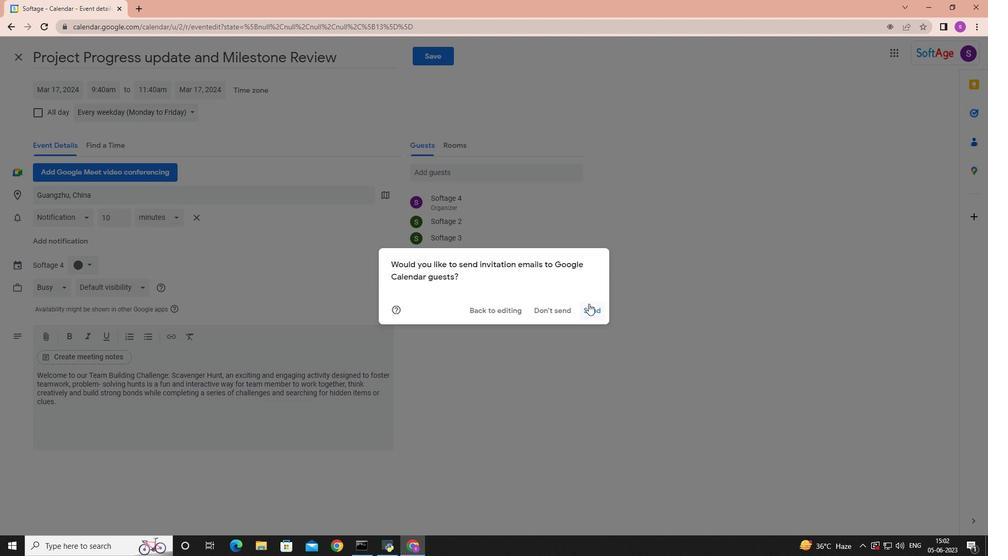
Action: Mouse pressed left at (591, 307)
Screenshot: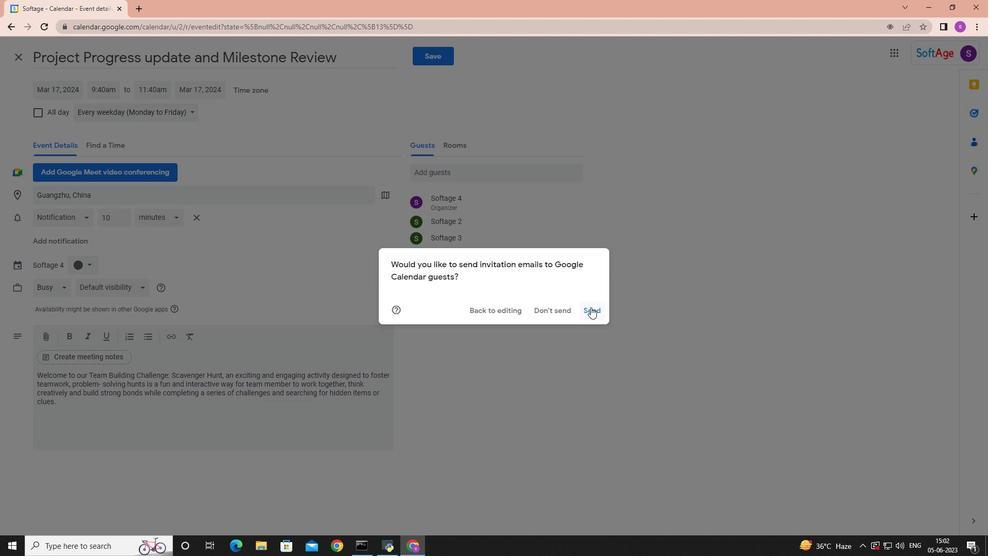 
Action: Mouse moved to (591, 307)
Screenshot: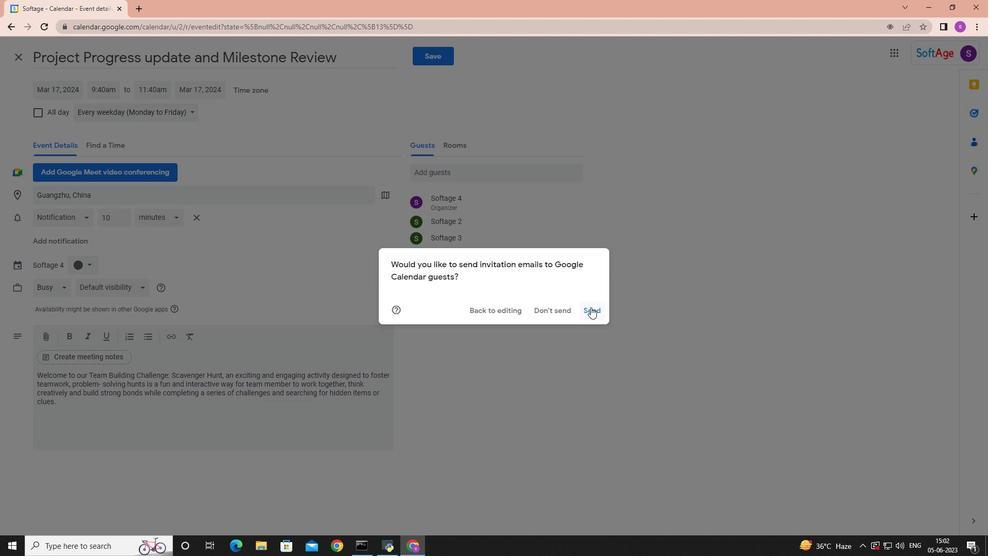 
